 Task: Add a signature Ibrahim Sanchez containing Have a great St. Patricks Day, Ibrahim Sanchez to email address softage.2@softage.net and add a folder Decorations
Action: Mouse moved to (70, 106)
Screenshot: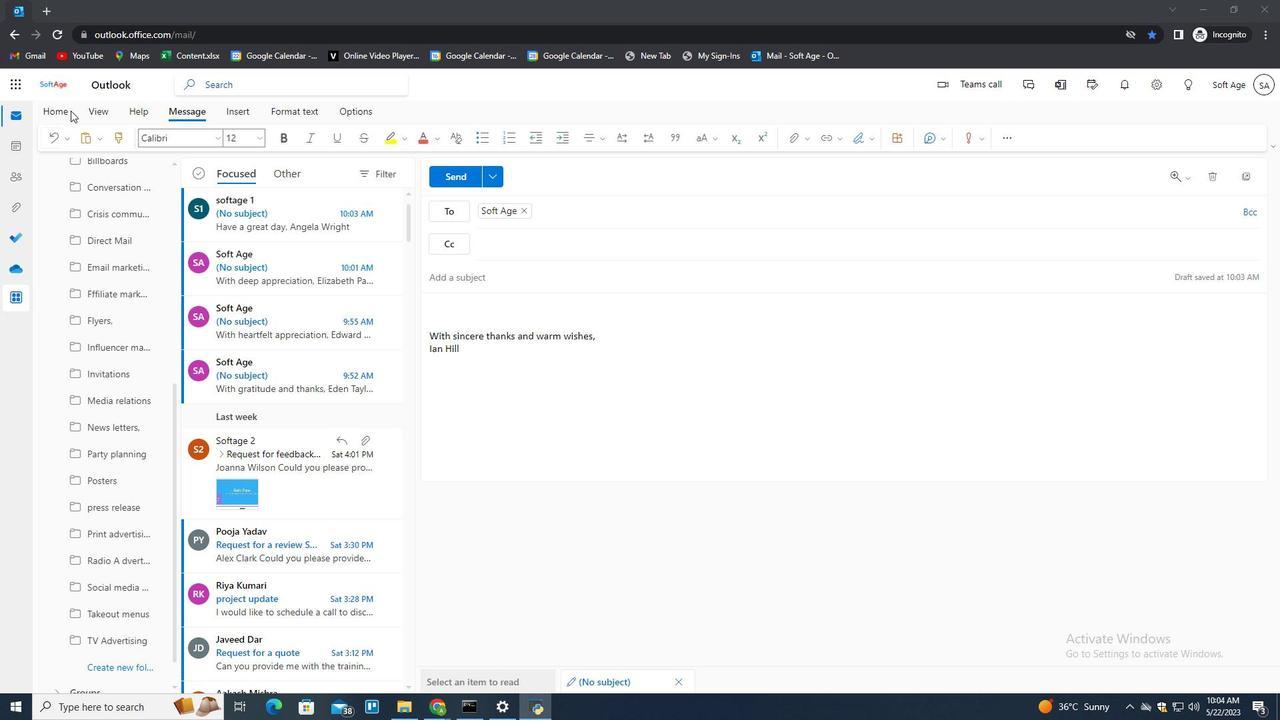 
Action: Mouse pressed left at (70, 106)
Screenshot: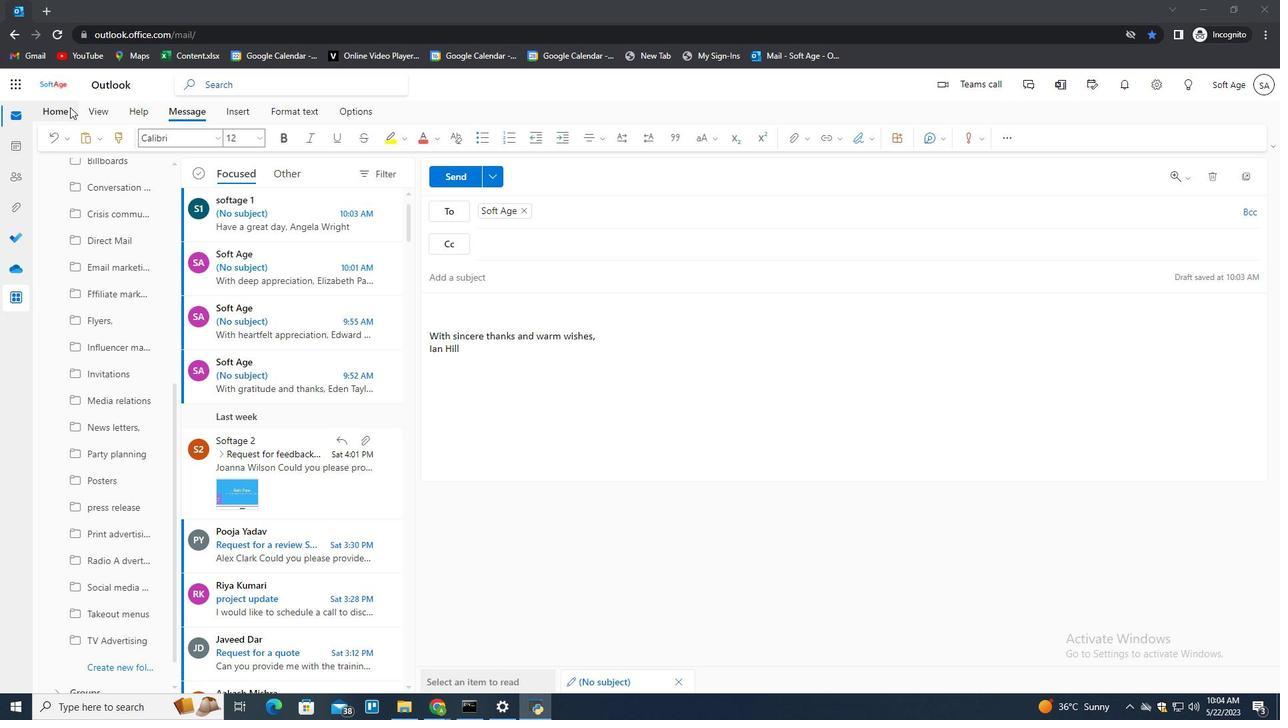 
Action: Mouse moved to (120, 140)
Screenshot: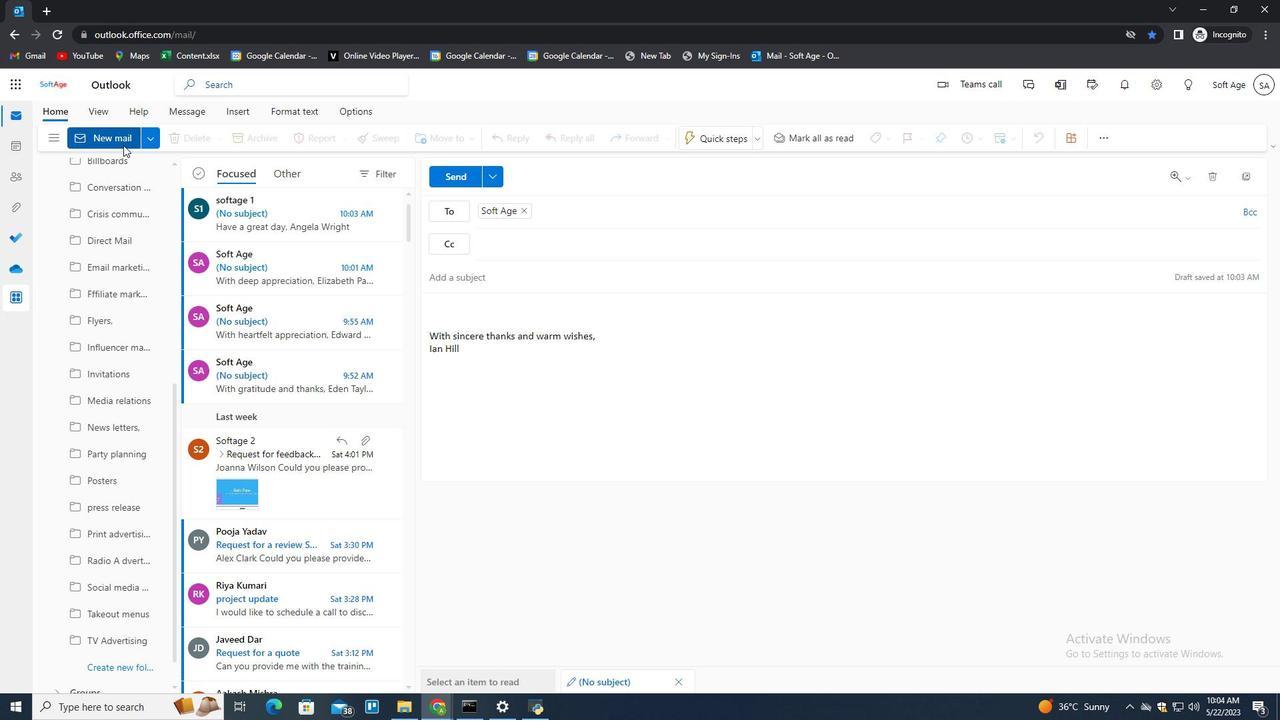 
Action: Mouse pressed left at (120, 140)
Screenshot: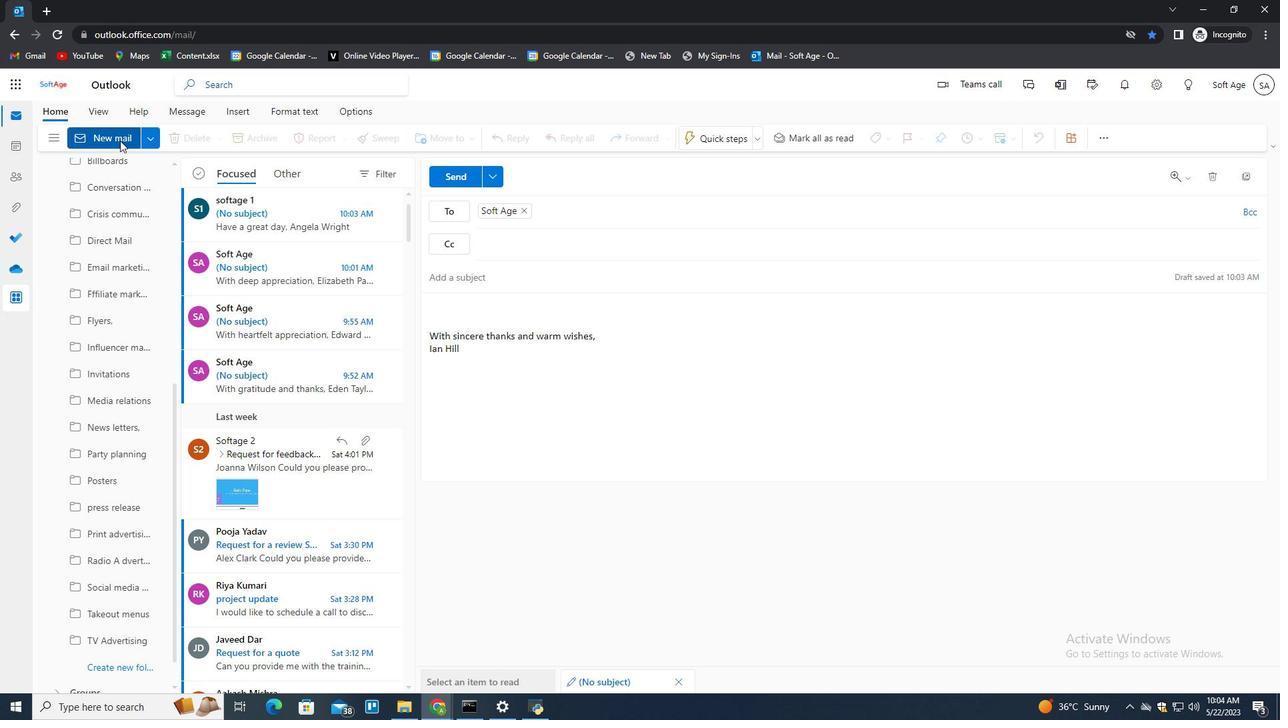 
Action: Mouse moved to (862, 138)
Screenshot: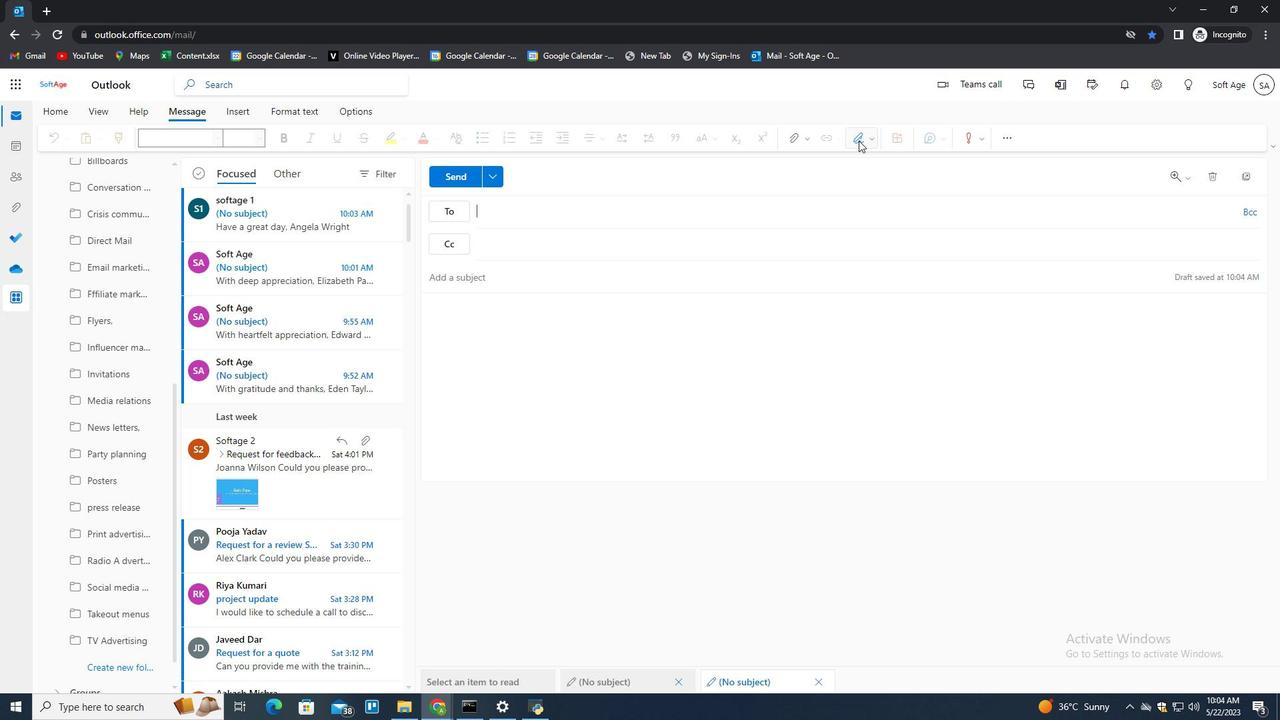 
Action: Mouse pressed left at (862, 138)
Screenshot: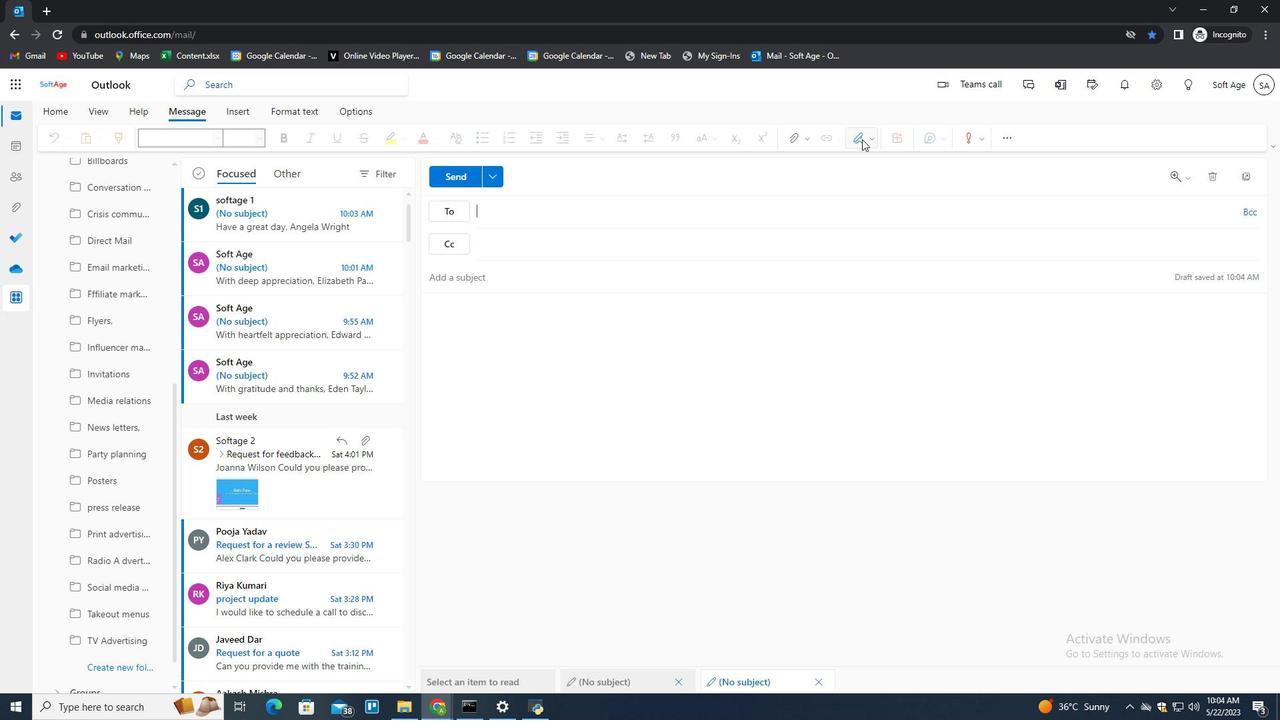 
Action: Mouse moved to (852, 185)
Screenshot: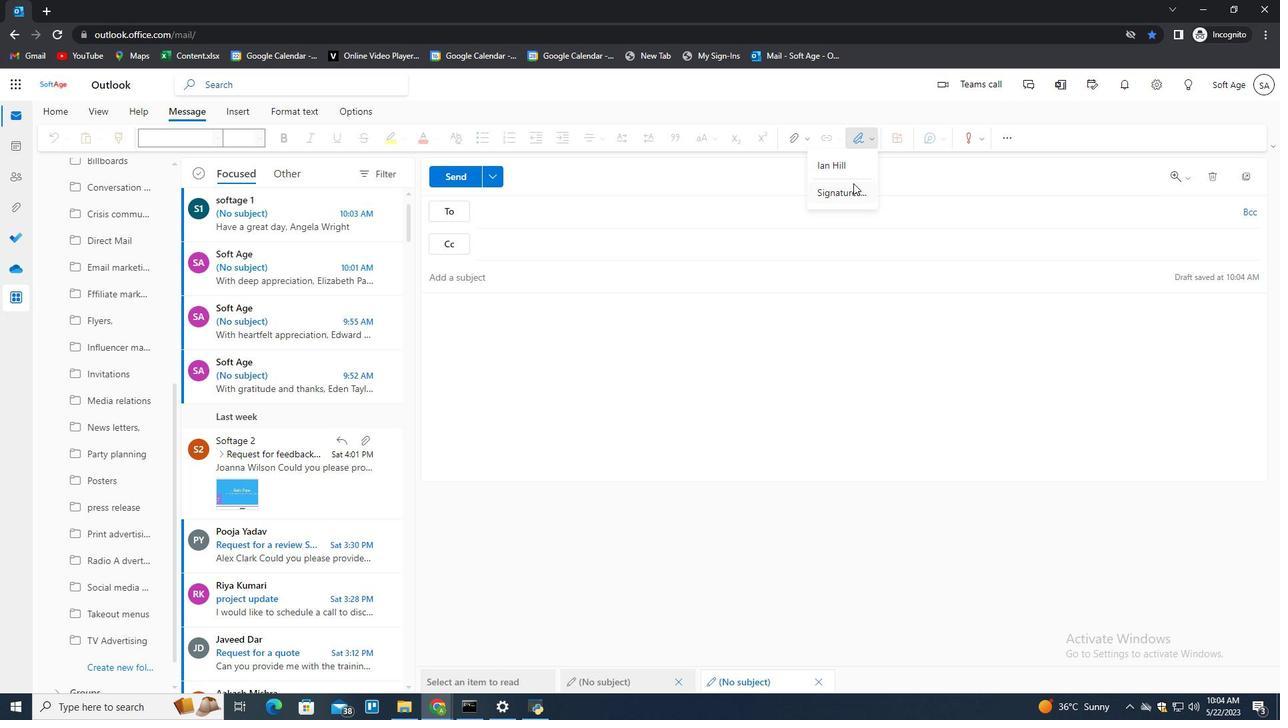 
Action: Mouse pressed left at (852, 185)
Screenshot: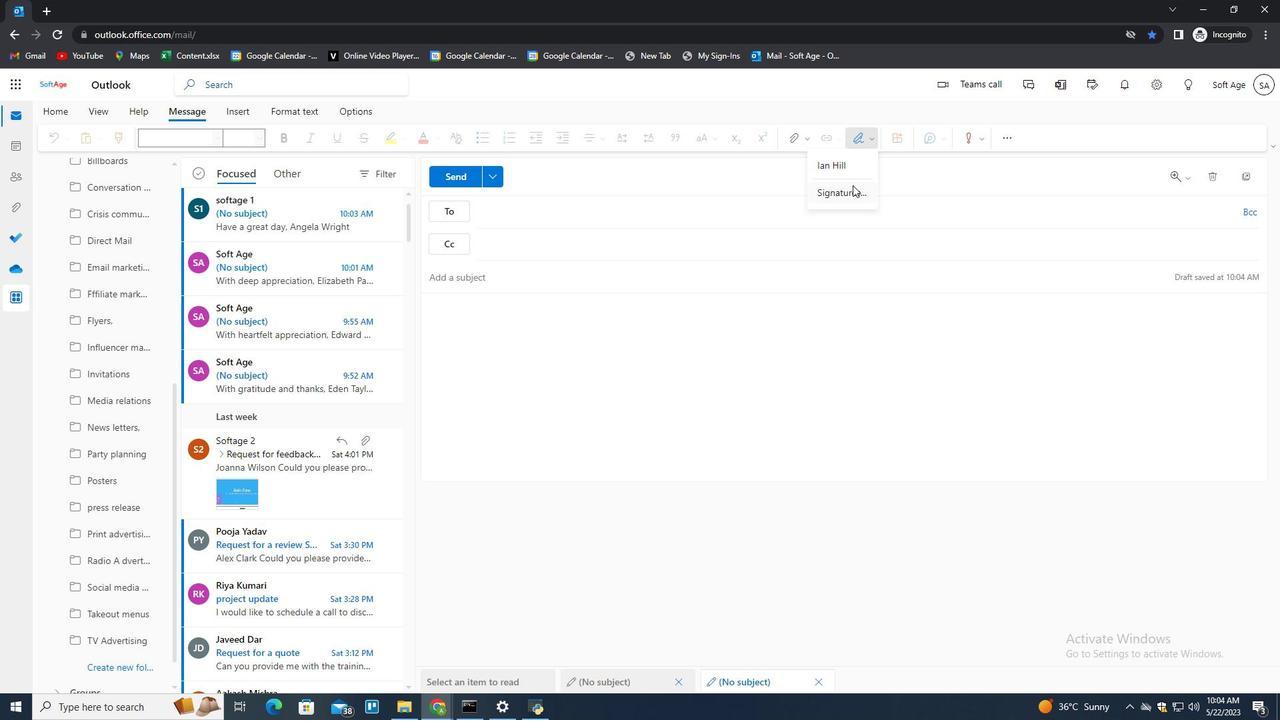
Action: Mouse moved to (910, 242)
Screenshot: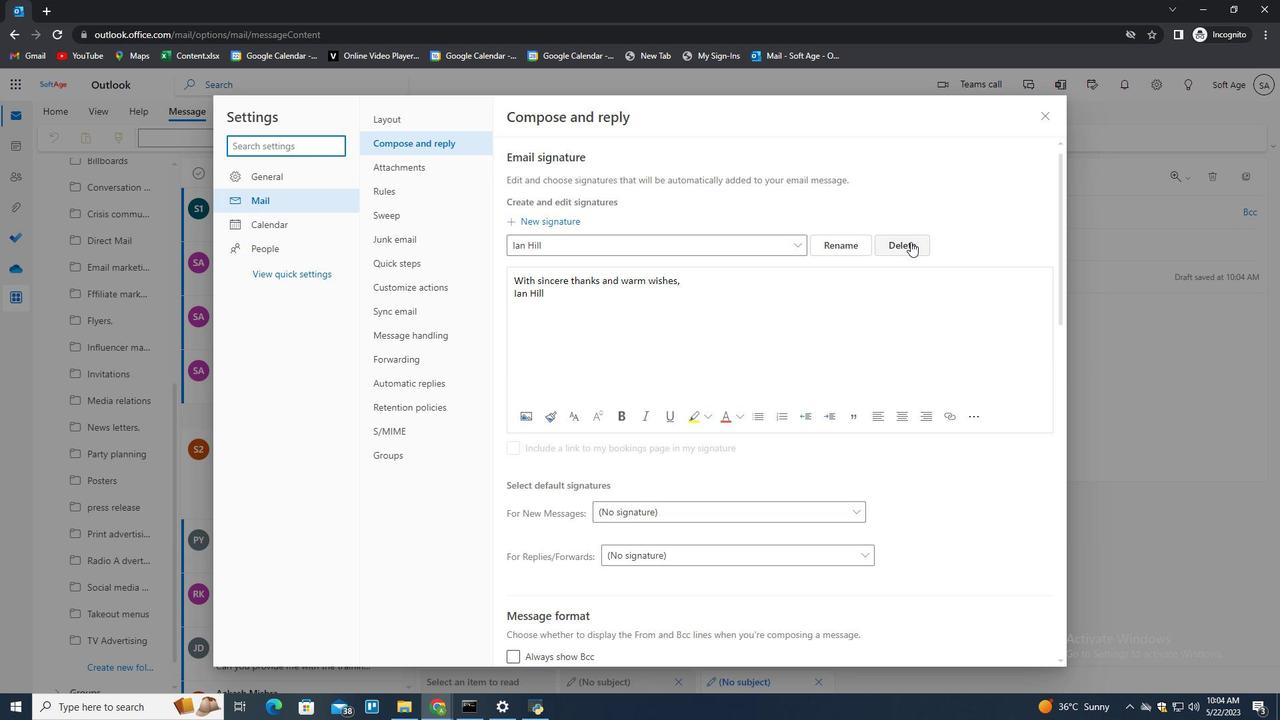 
Action: Mouse pressed left at (910, 242)
Screenshot: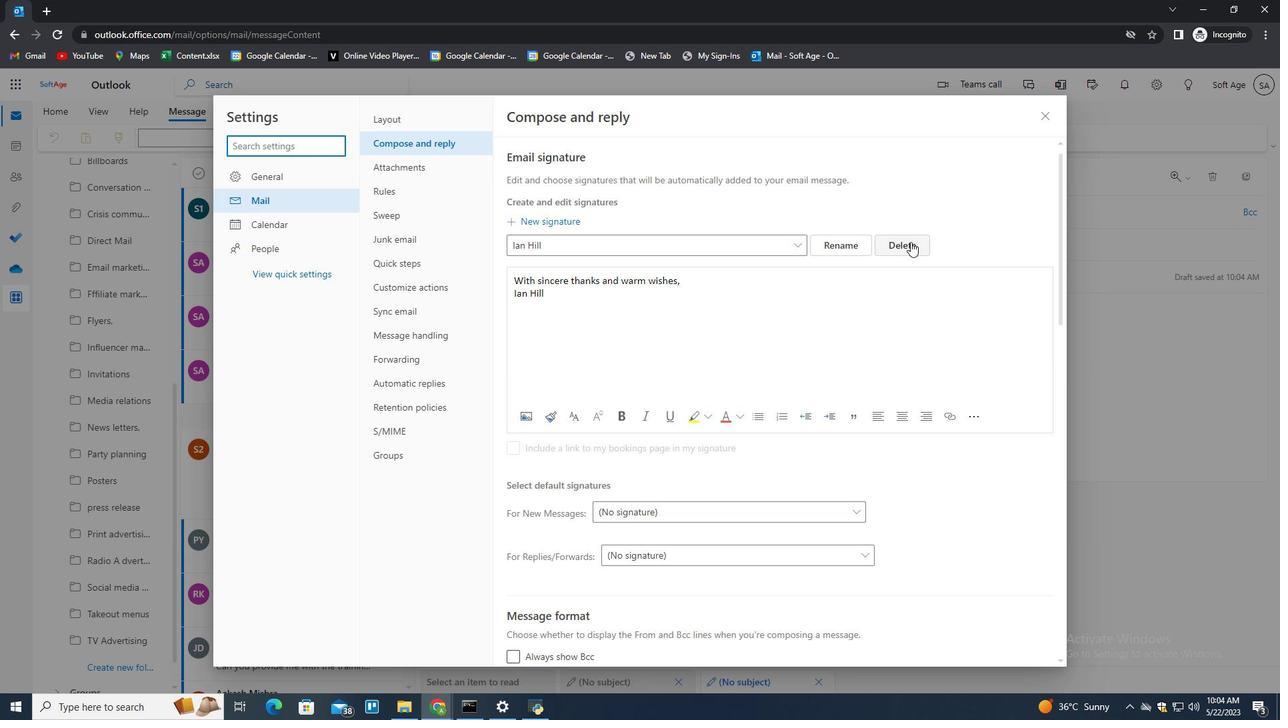 
Action: Mouse pressed left at (910, 242)
Screenshot: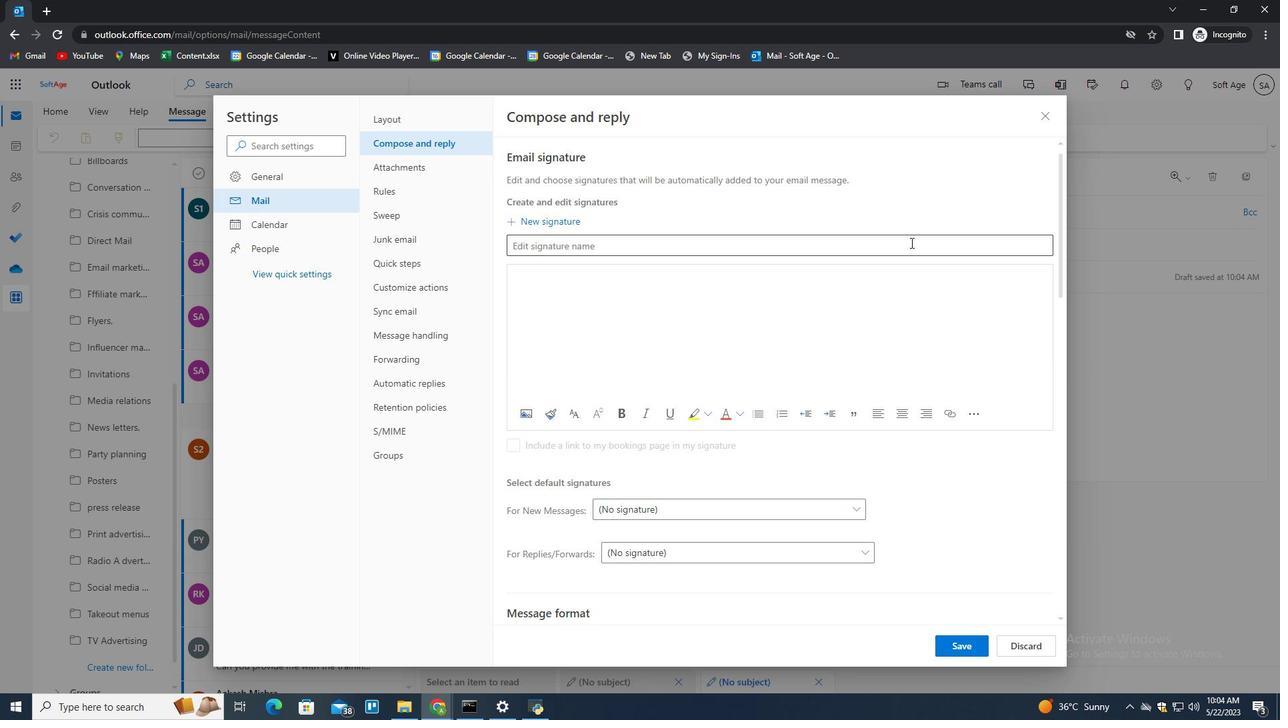 
Action: Key pressed <Key.shift>Ibrahim<Key.space><Key.shift>Sanchez<Key.tab><Key.shift>Ibrahim<Key.space><Key.shift>Sanchez<Key.home><Key.shift>Have<Key.space>a<Key.space>great<Key.space><Key.shift>St.<Key.space><Key.shift>Patricks<Key.space><Key.shift><Key.backspace><Key.space><Key.shift>Daym=<Key.backspace><Key.backspace>,<Key.shift_r><Key.enter>
Screenshot: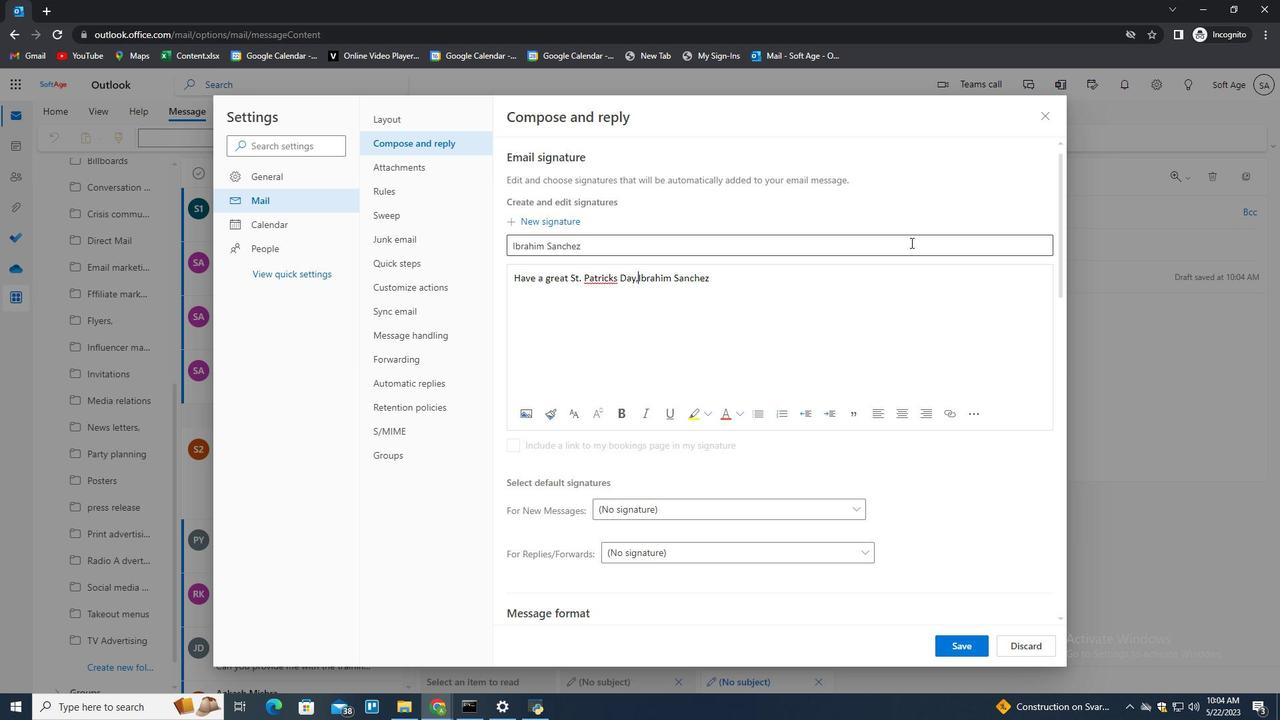 
Action: Mouse moved to (963, 642)
Screenshot: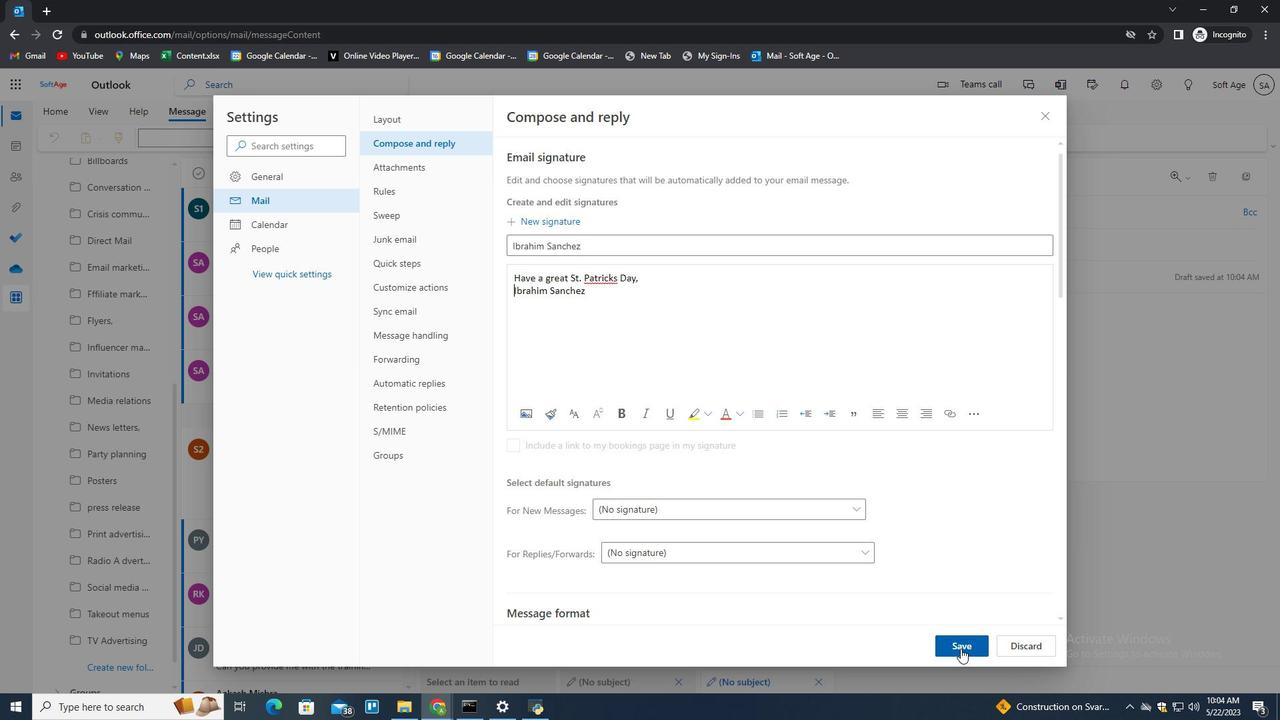 
Action: Mouse pressed left at (963, 642)
Screenshot: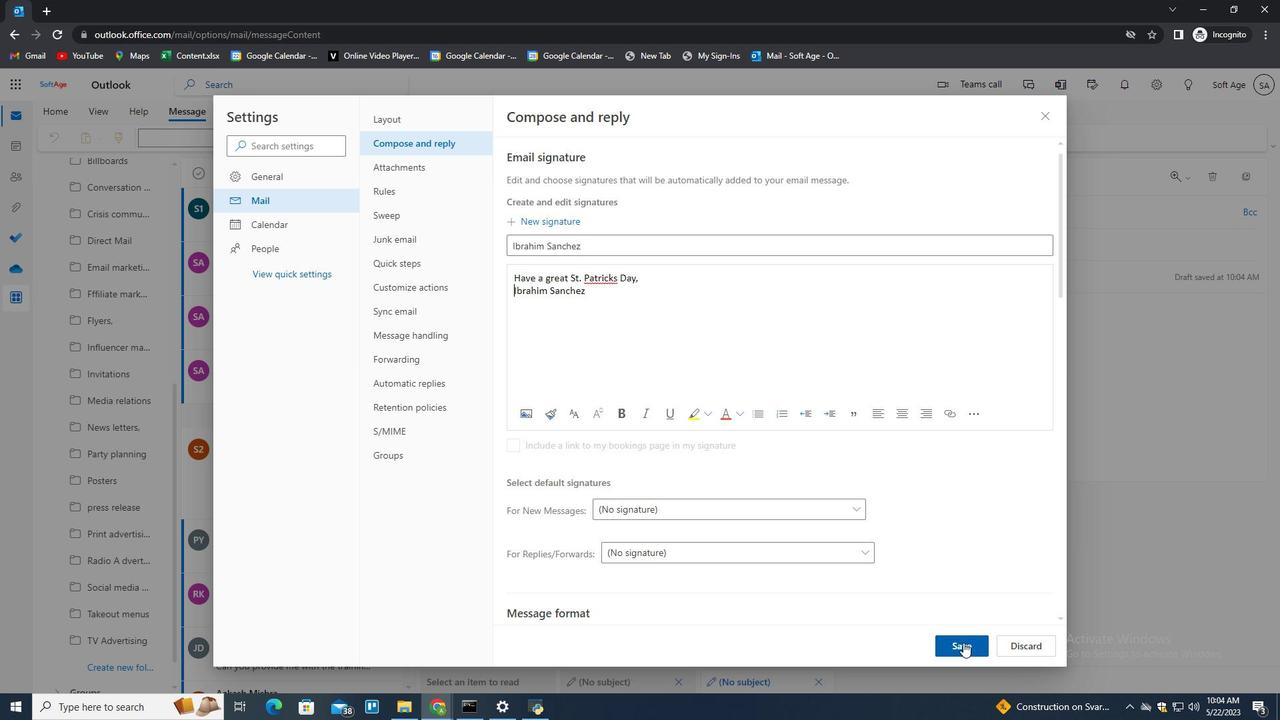 
Action: Mouse moved to (1209, 470)
Screenshot: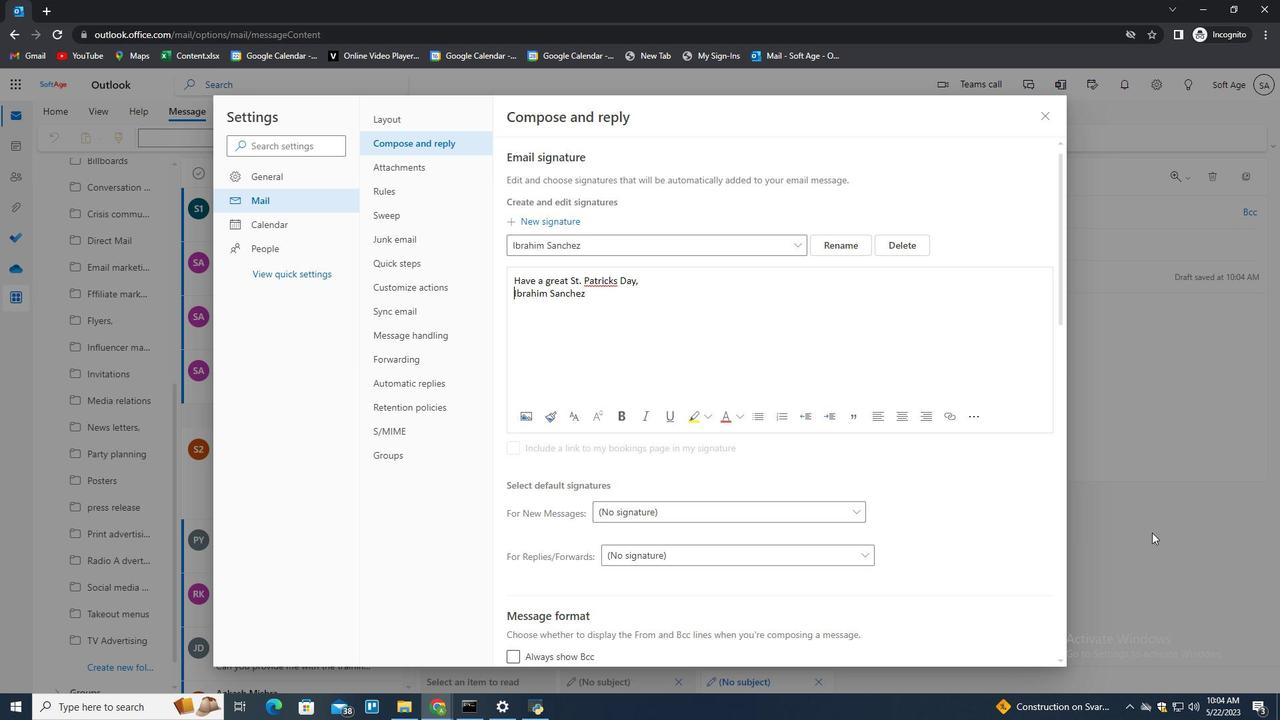 
Action: Mouse pressed left at (1209, 470)
Screenshot: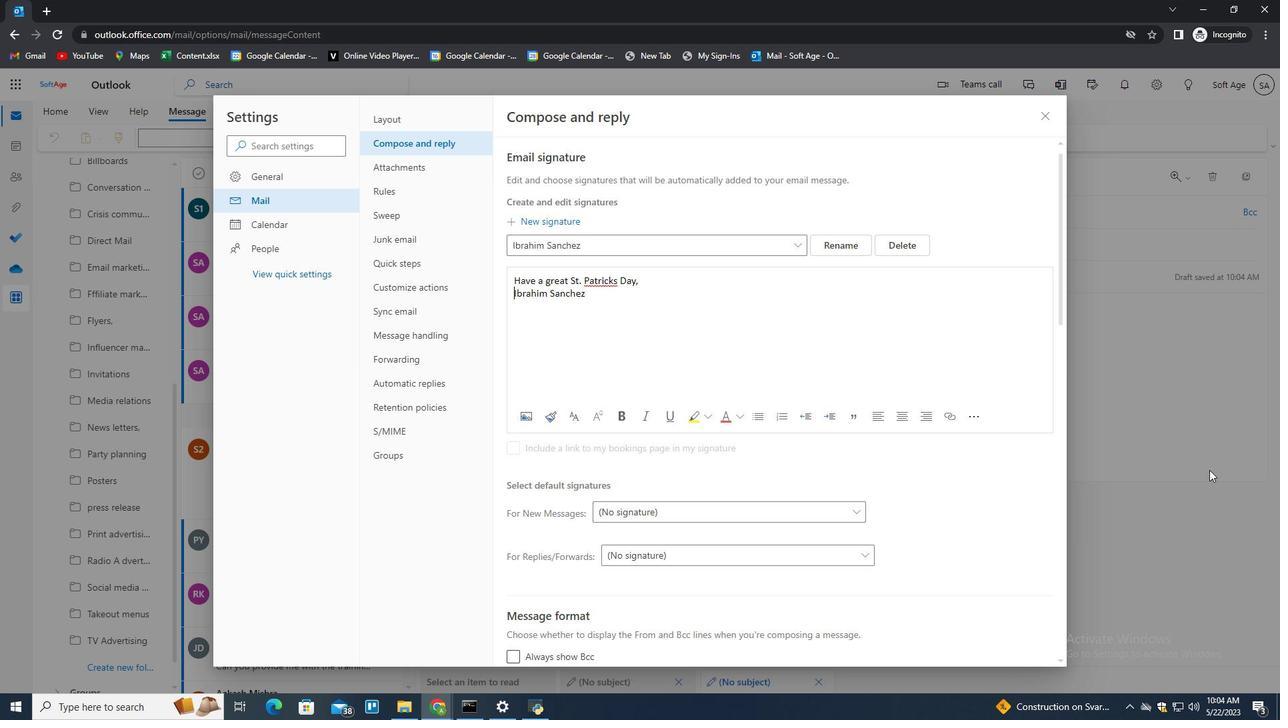 
Action: Mouse moved to (862, 139)
Screenshot: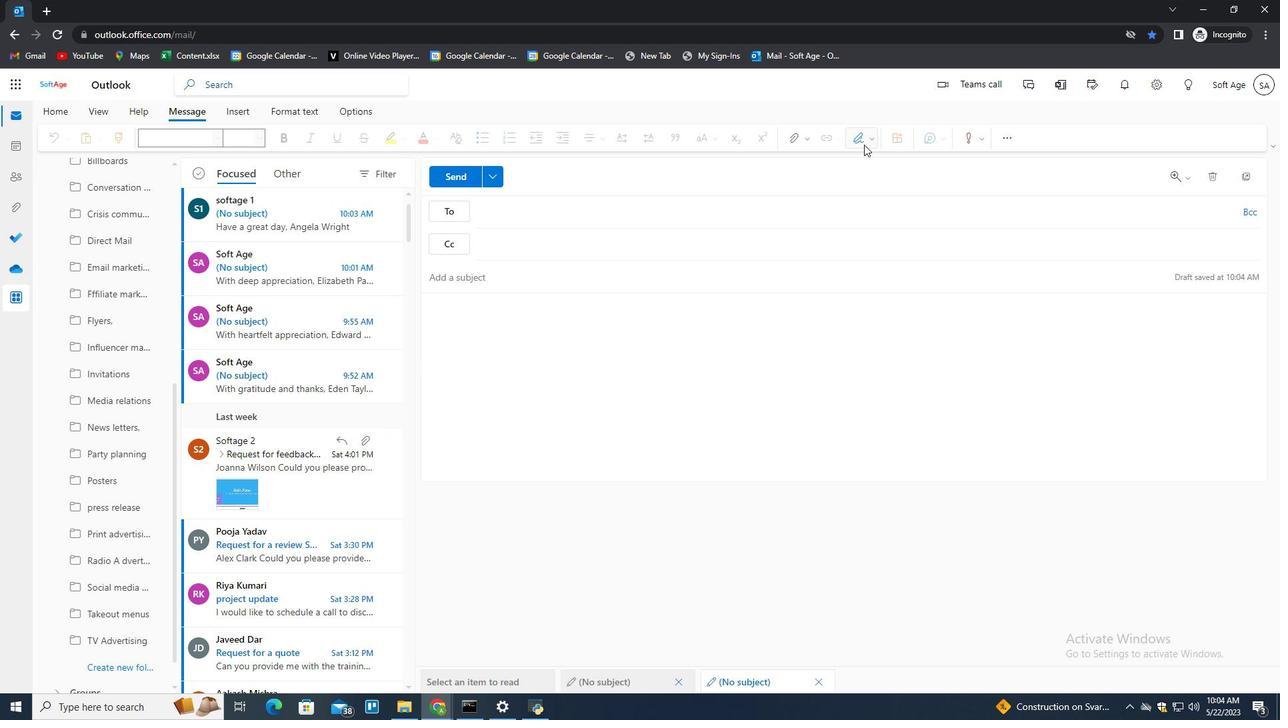 
Action: Mouse pressed left at (862, 139)
Screenshot: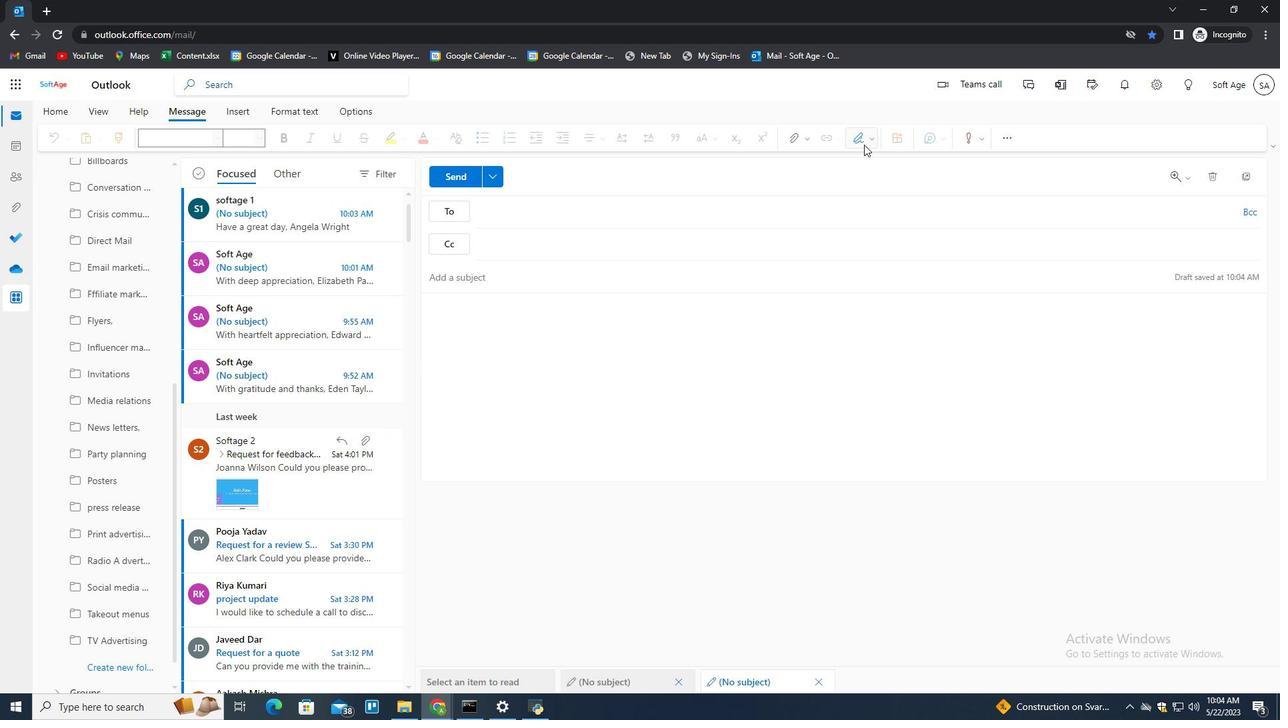 
Action: Mouse moved to (852, 166)
Screenshot: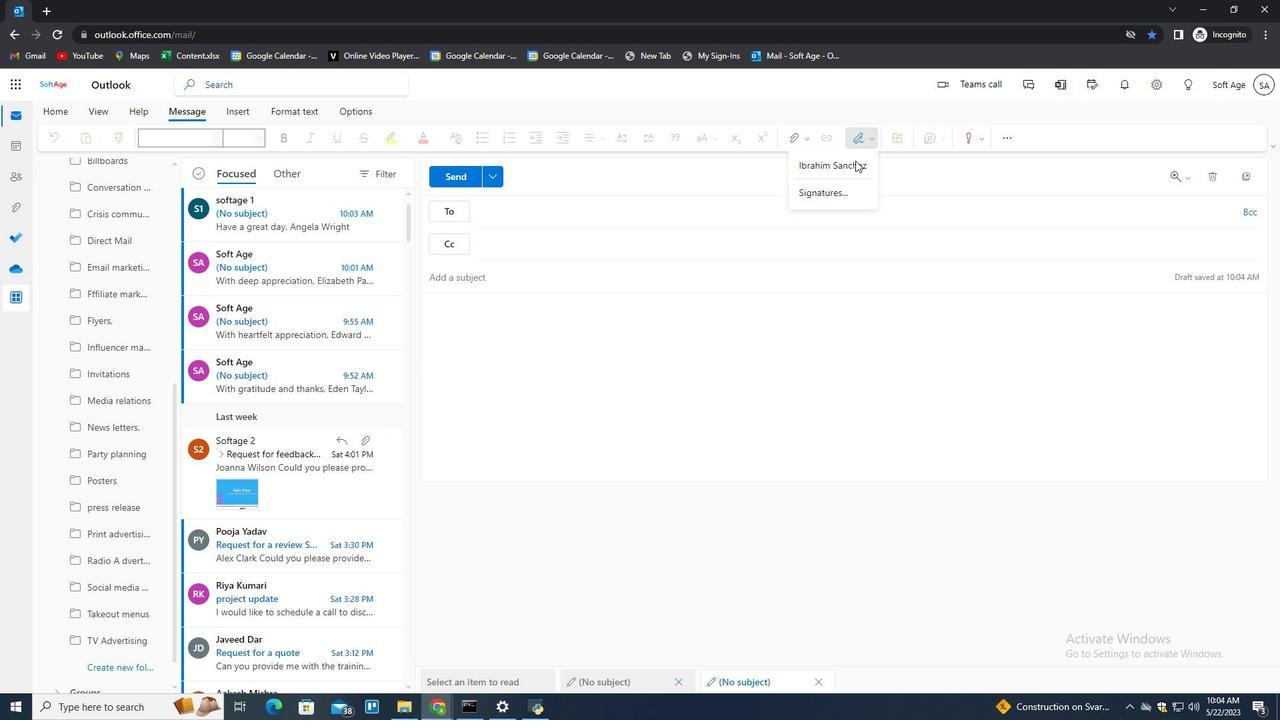 
Action: Mouse pressed left at (852, 166)
Screenshot: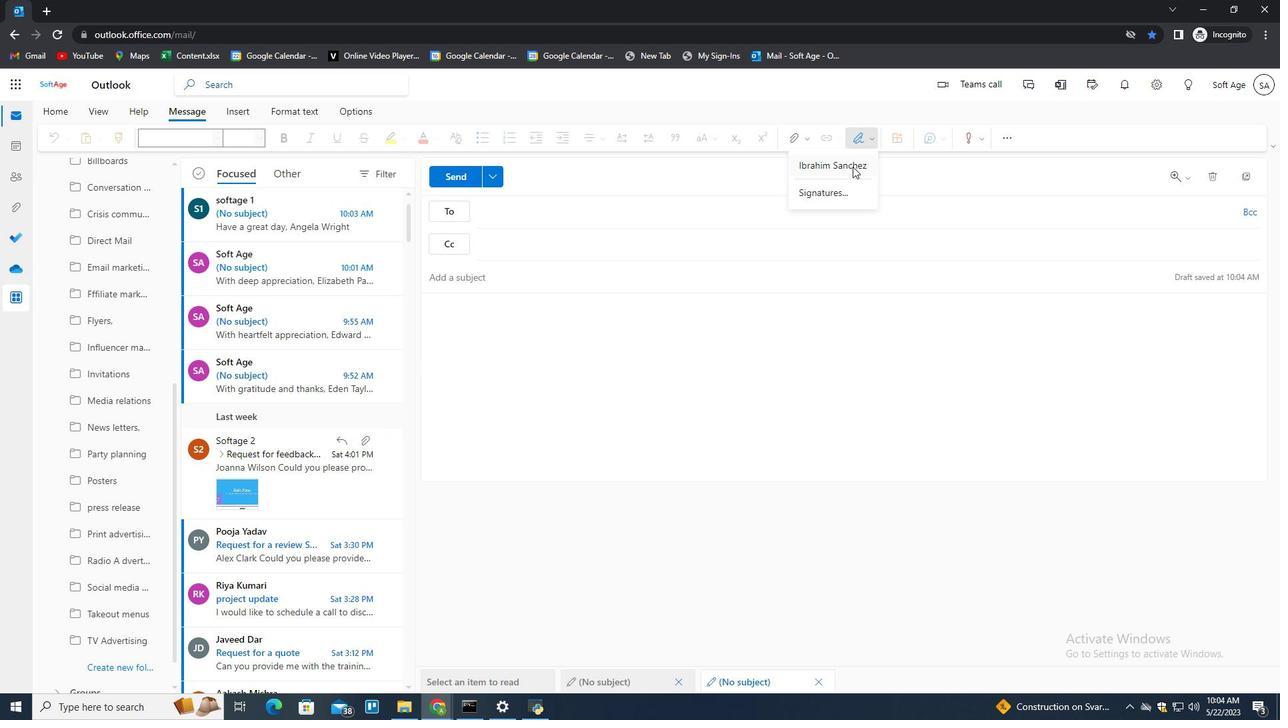 
Action: Mouse moved to (538, 211)
Screenshot: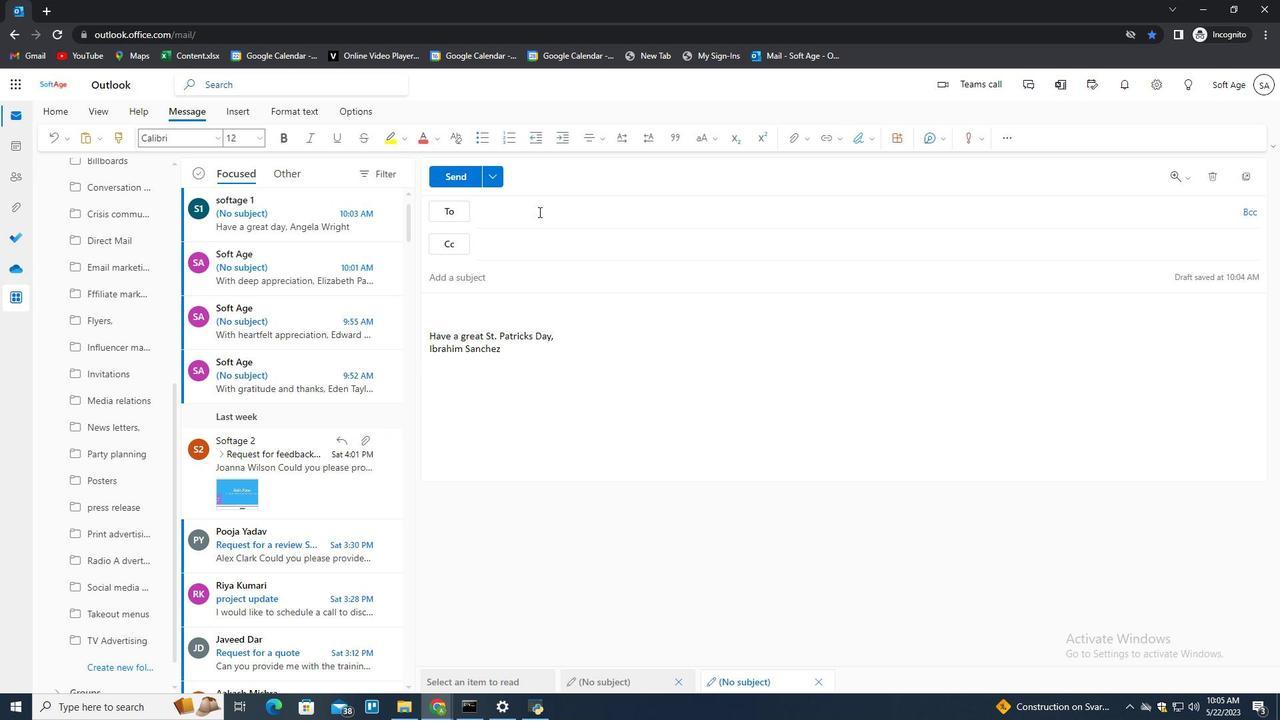 
Action: Mouse pressed left at (538, 211)
Screenshot: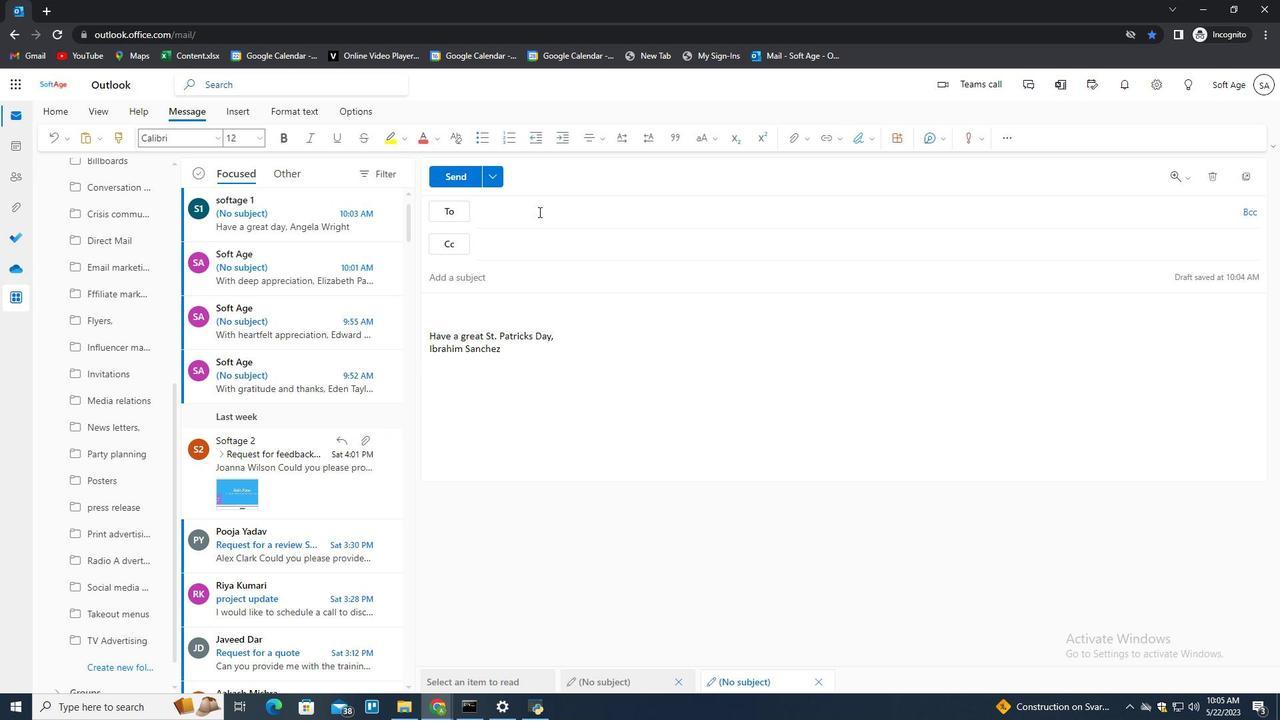 
Action: Key pressed softage.2<Key.shift>@softage.net<Key.enter>
Screenshot: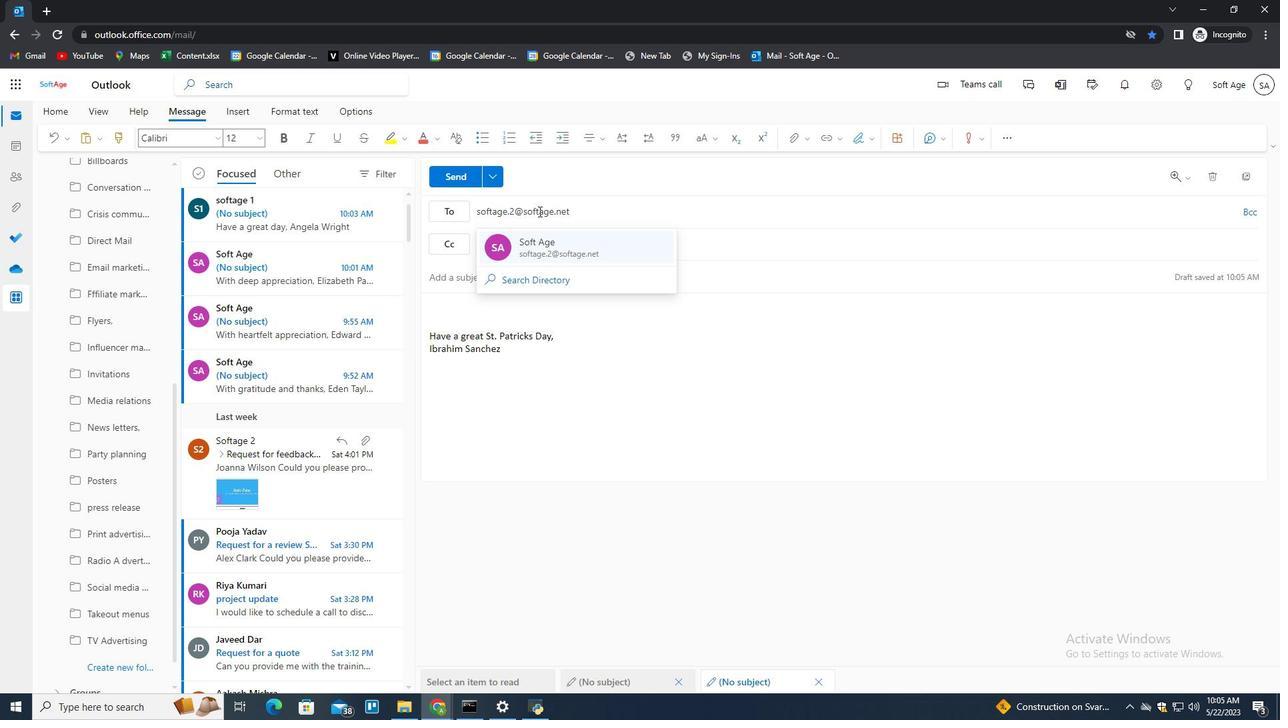 
Action: Mouse moved to (104, 477)
Screenshot: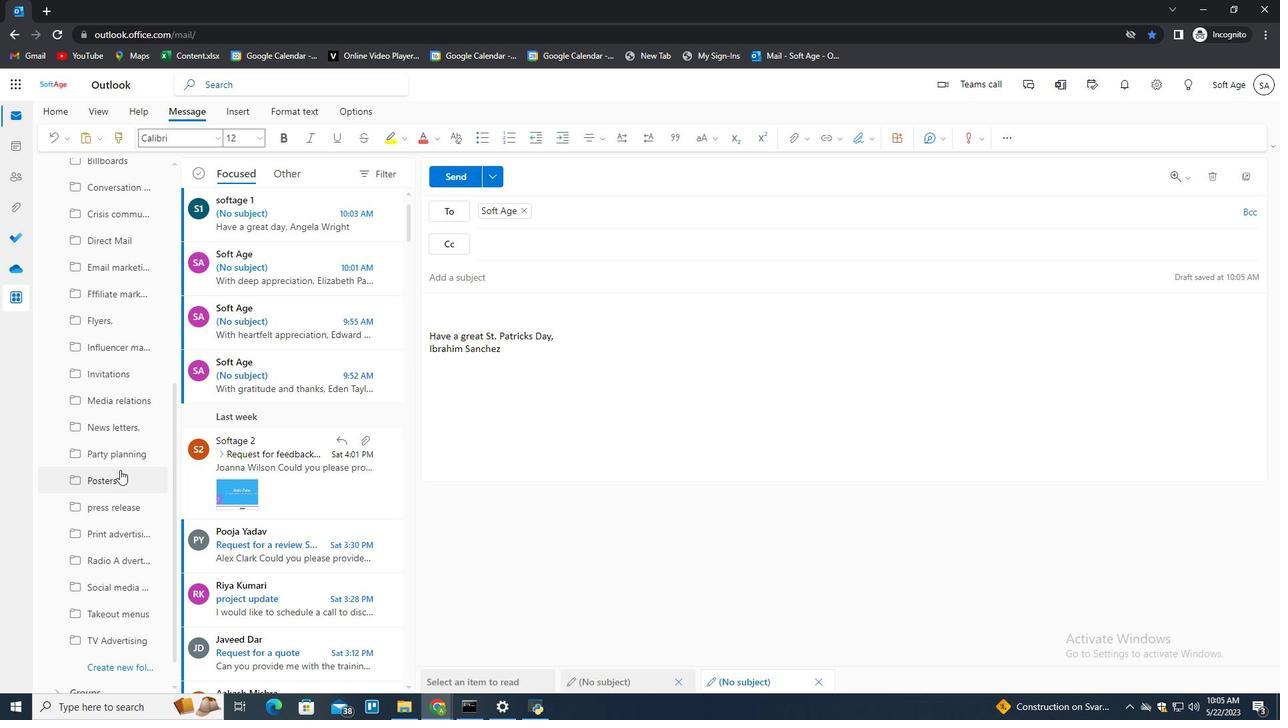 
Action: Mouse scrolled (104, 476) with delta (0, 0)
Screenshot: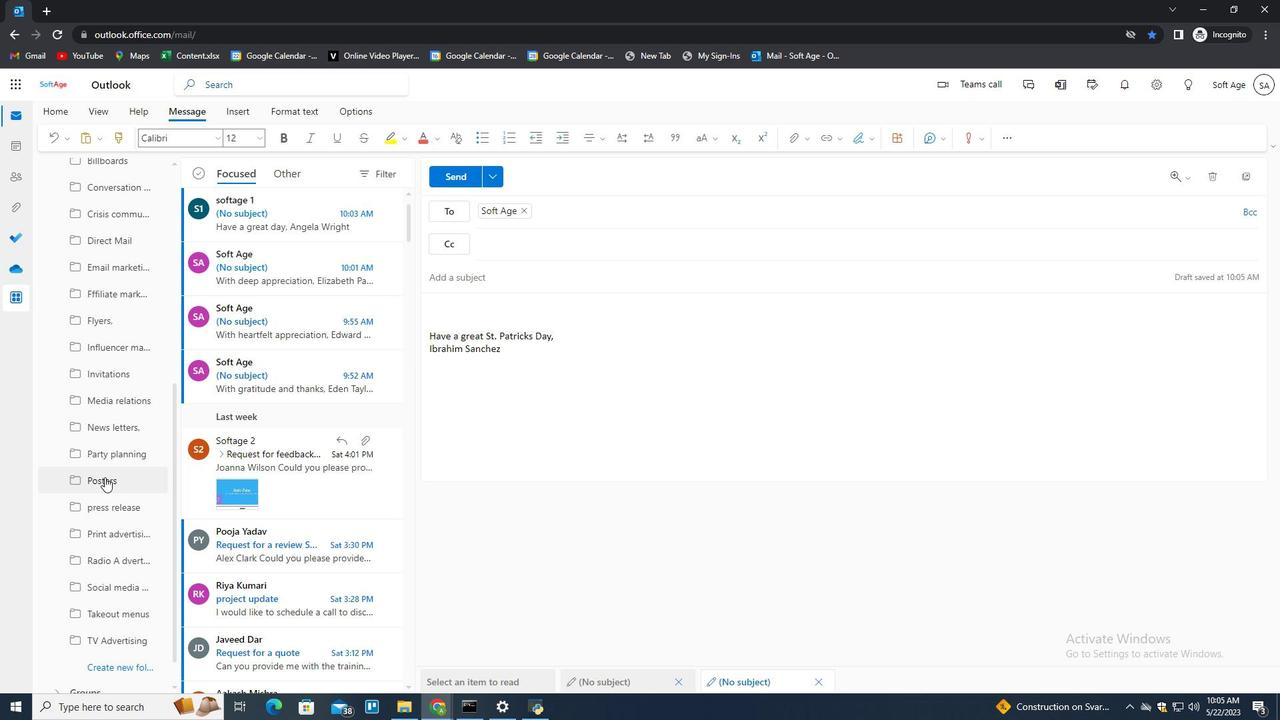 
Action: Mouse scrolled (104, 476) with delta (0, 0)
Screenshot: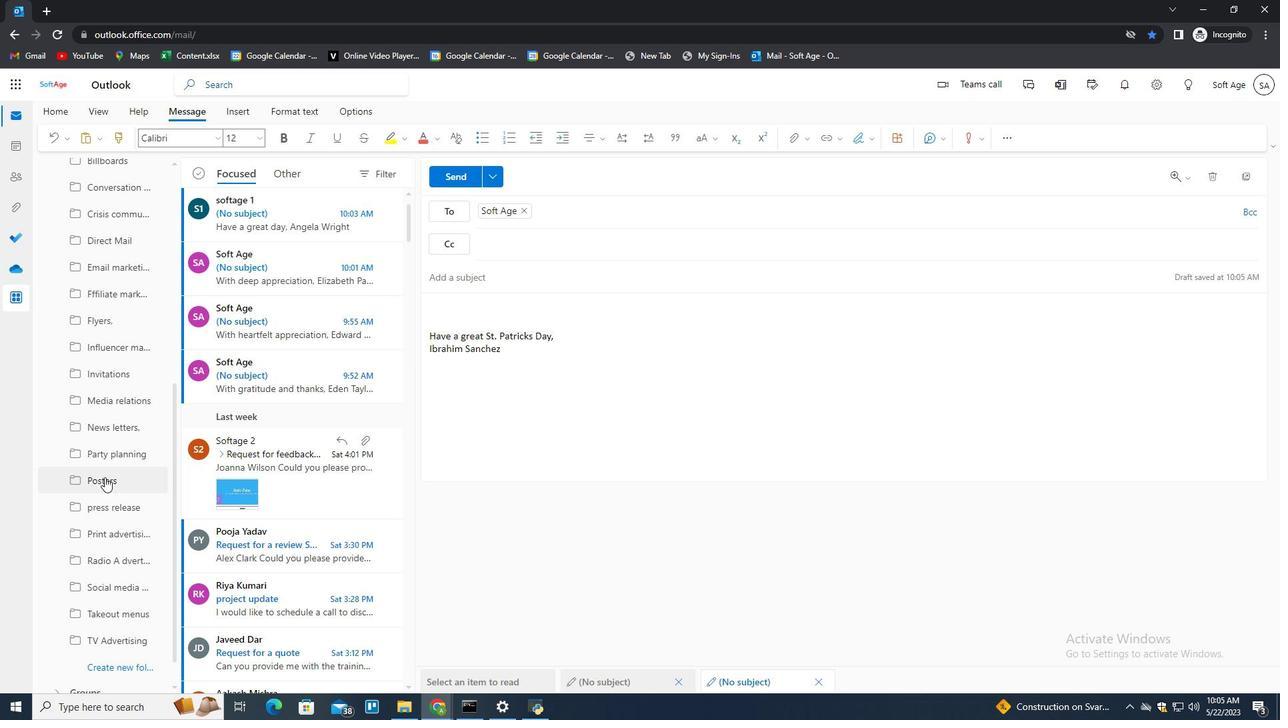
Action: Mouse scrolled (104, 476) with delta (0, 0)
Screenshot: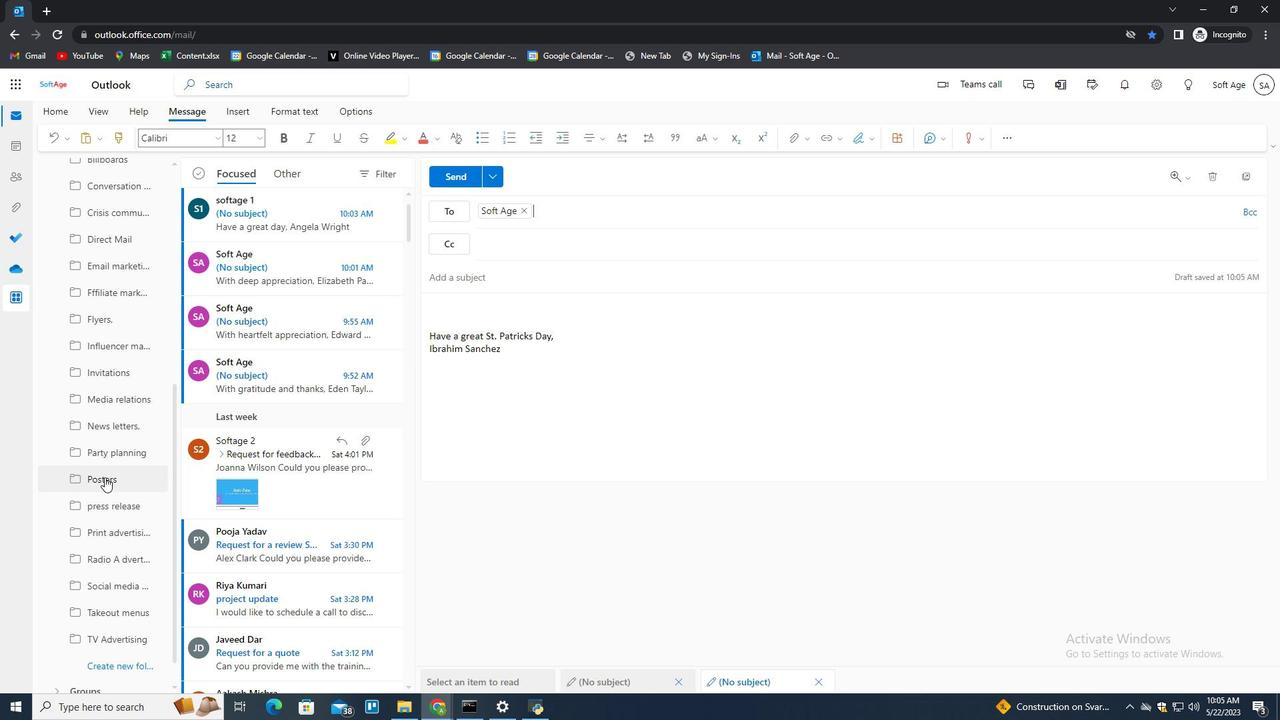 
Action: Mouse scrolled (104, 476) with delta (0, 0)
Screenshot: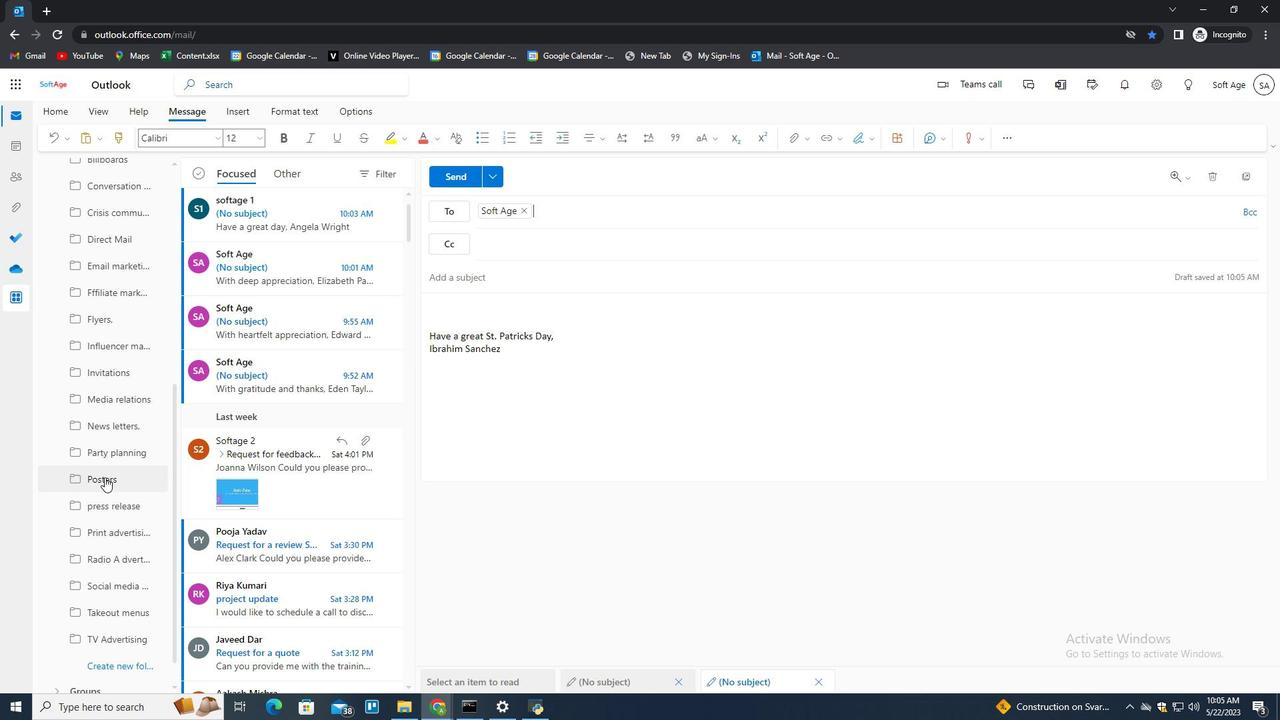 
Action: Mouse moved to (122, 630)
Screenshot: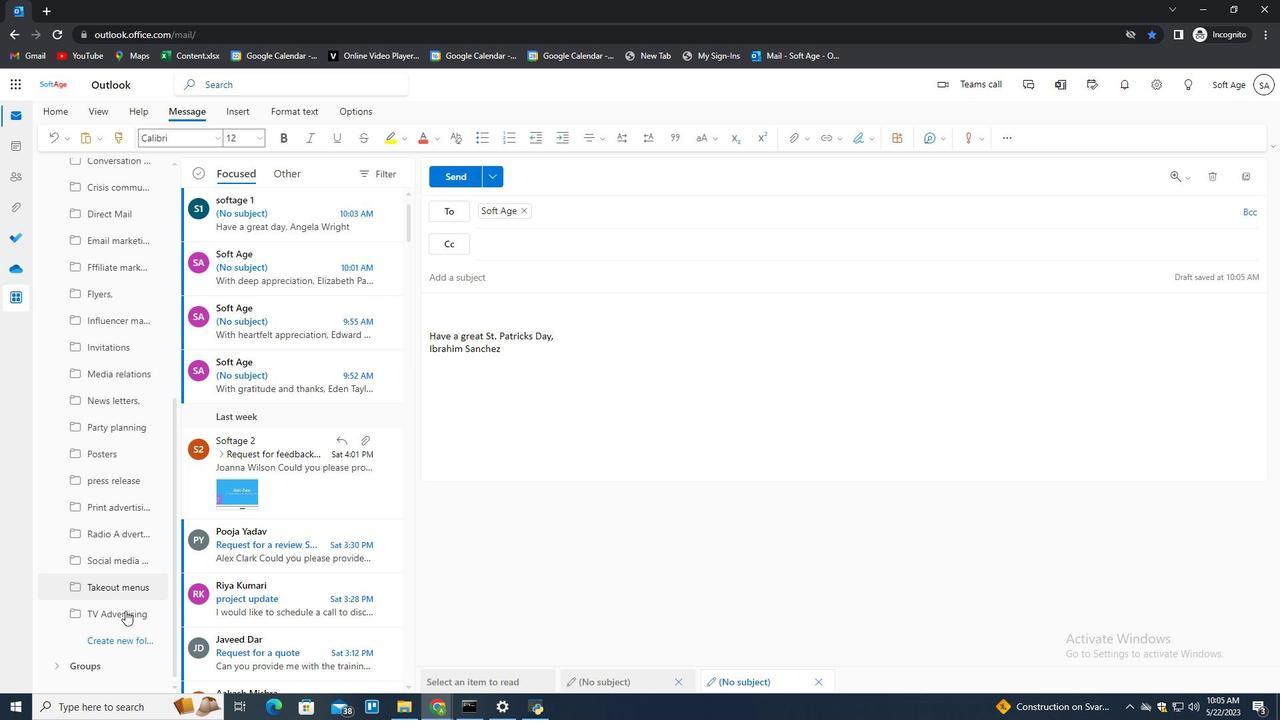 
Action: Mouse pressed left at (122, 630)
Screenshot: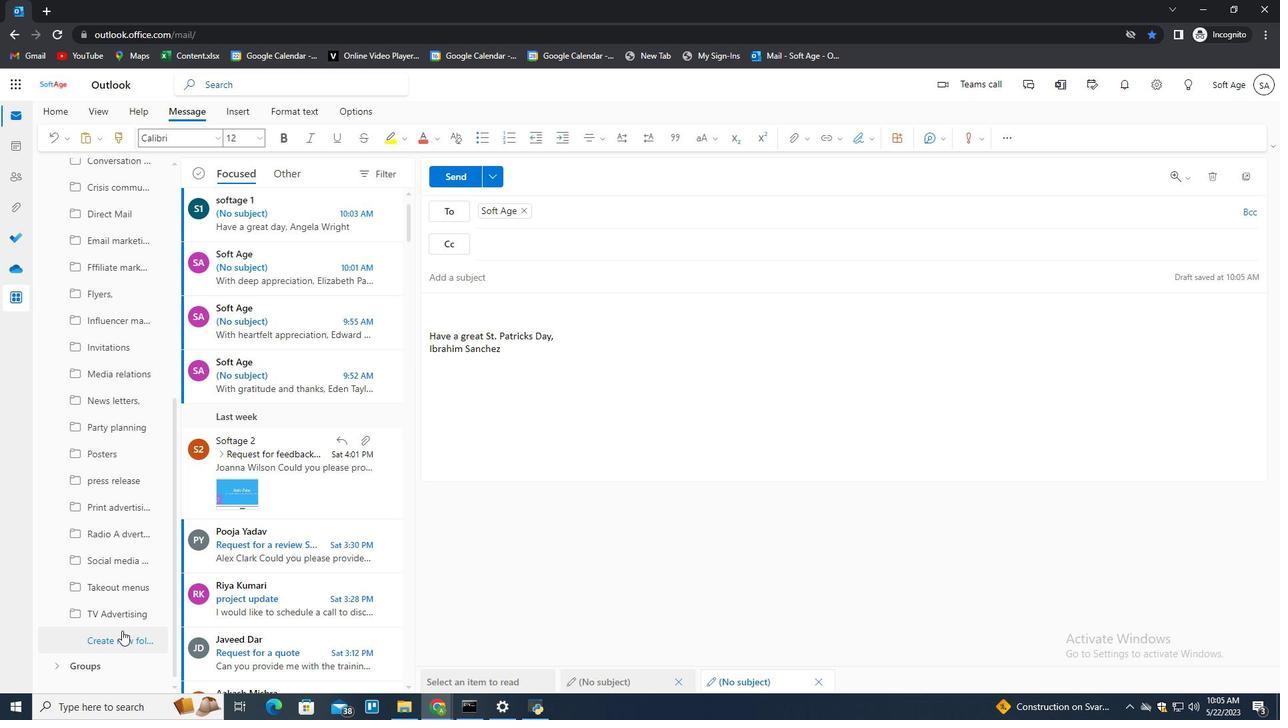
Action: Key pressed <Key.shift>Decorations<Key.enter>
Screenshot: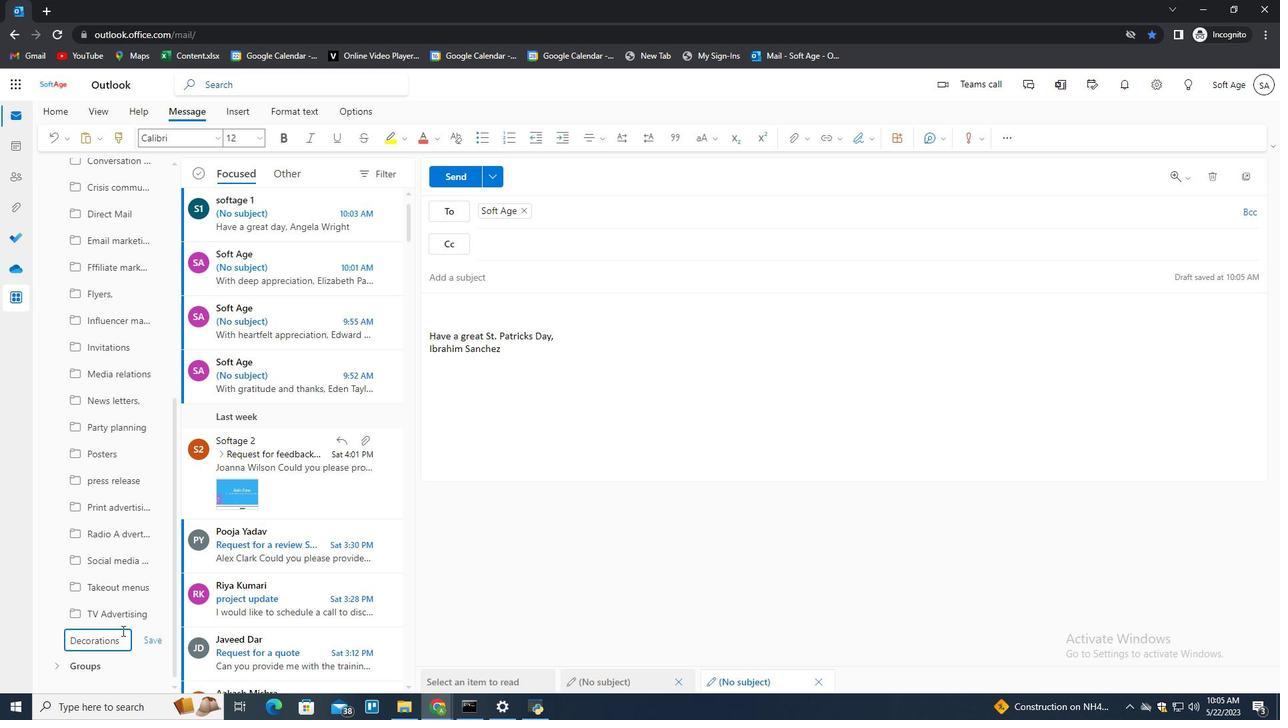 
